 Task: Look for products from Miyoko's only.
Action: Mouse pressed left at (21, 94)
Screenshot: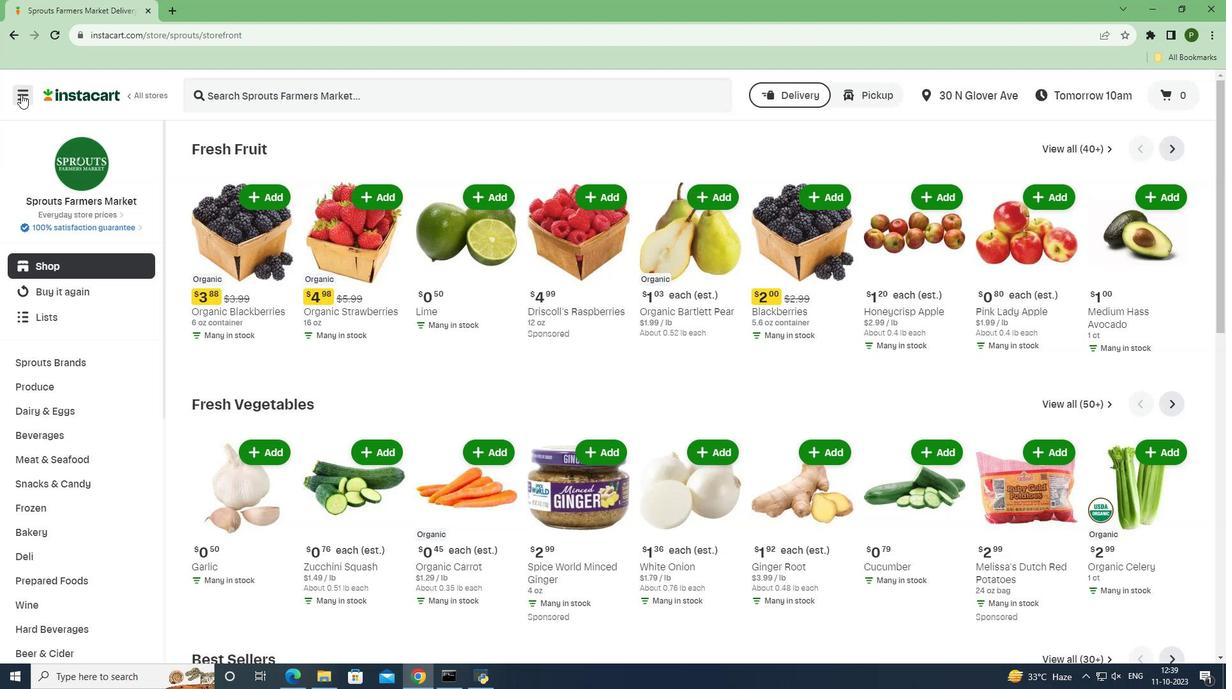 
Action: Mouse moved to (48, 335)
Screenshot: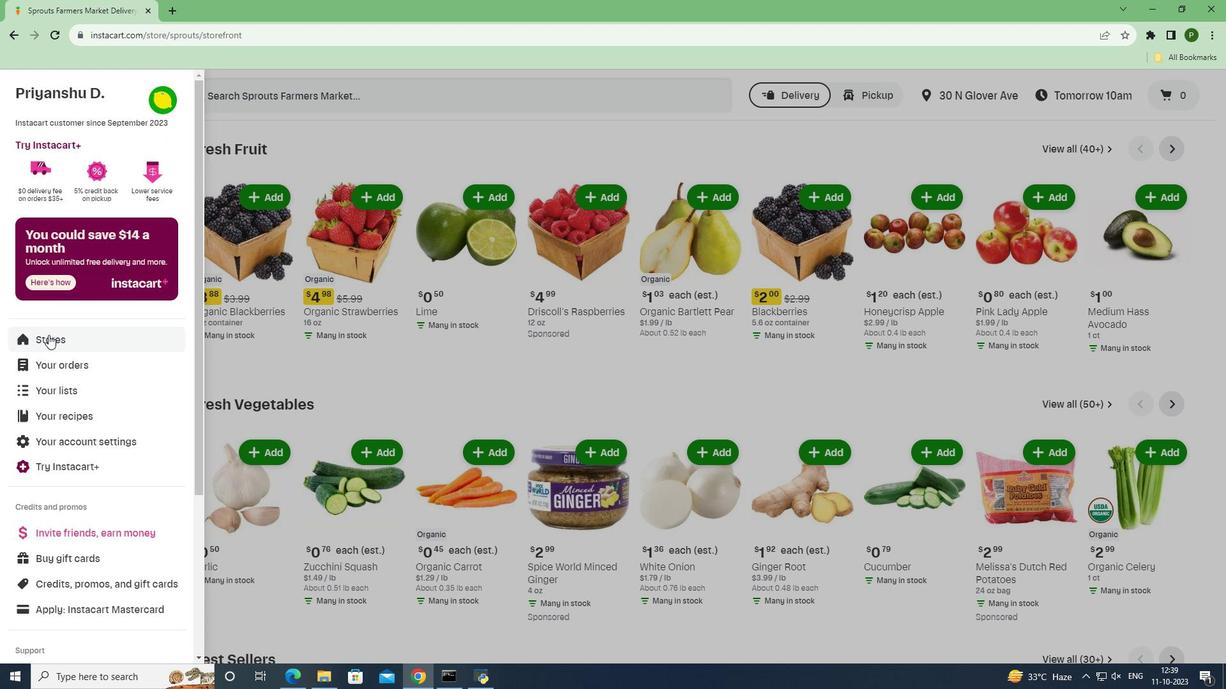 
Action: Mouse pressed left at (48, 335)
Screenshot: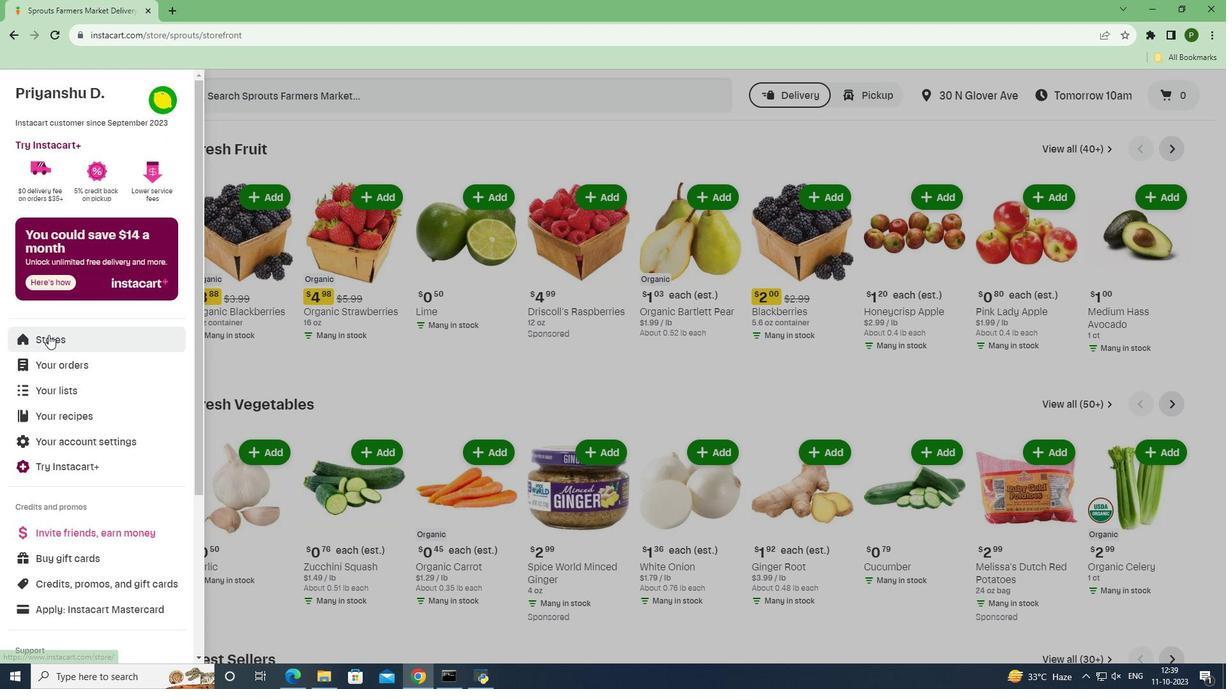 
Action: Mouse moved to (292, 146)
Screenshot: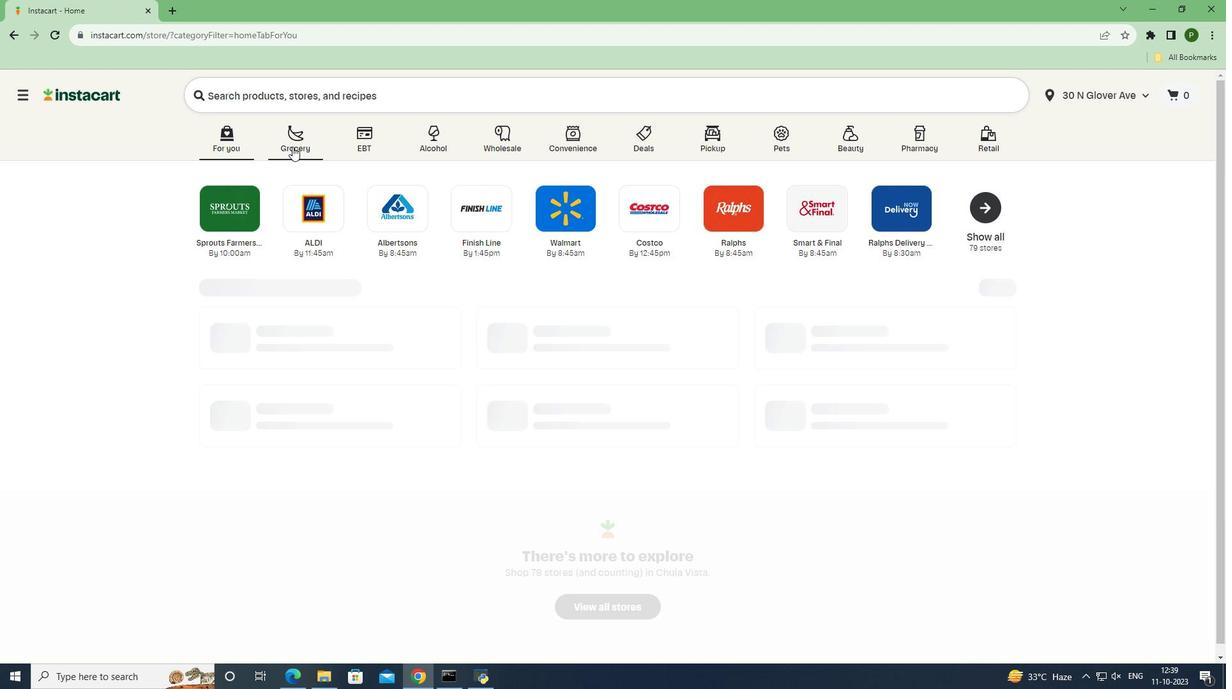 
Action: Mouse pressed left at (292, 146)
Screenshot: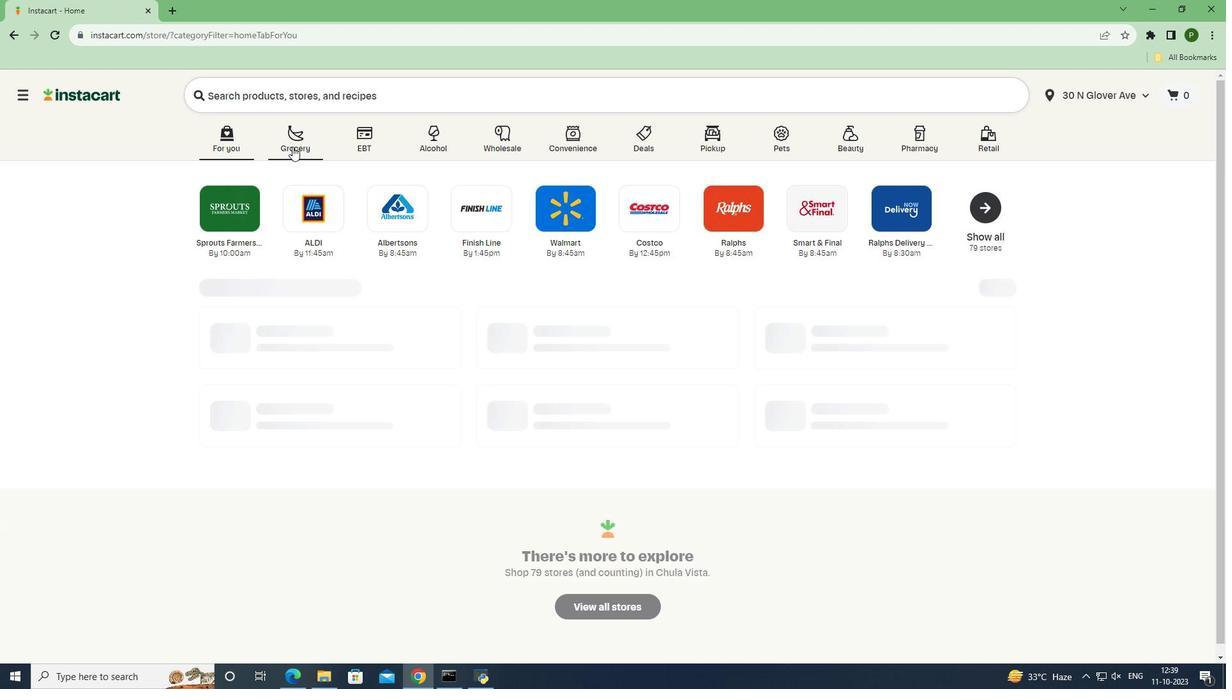 
Action: Mouse moved to (499, 302)
Screenshot: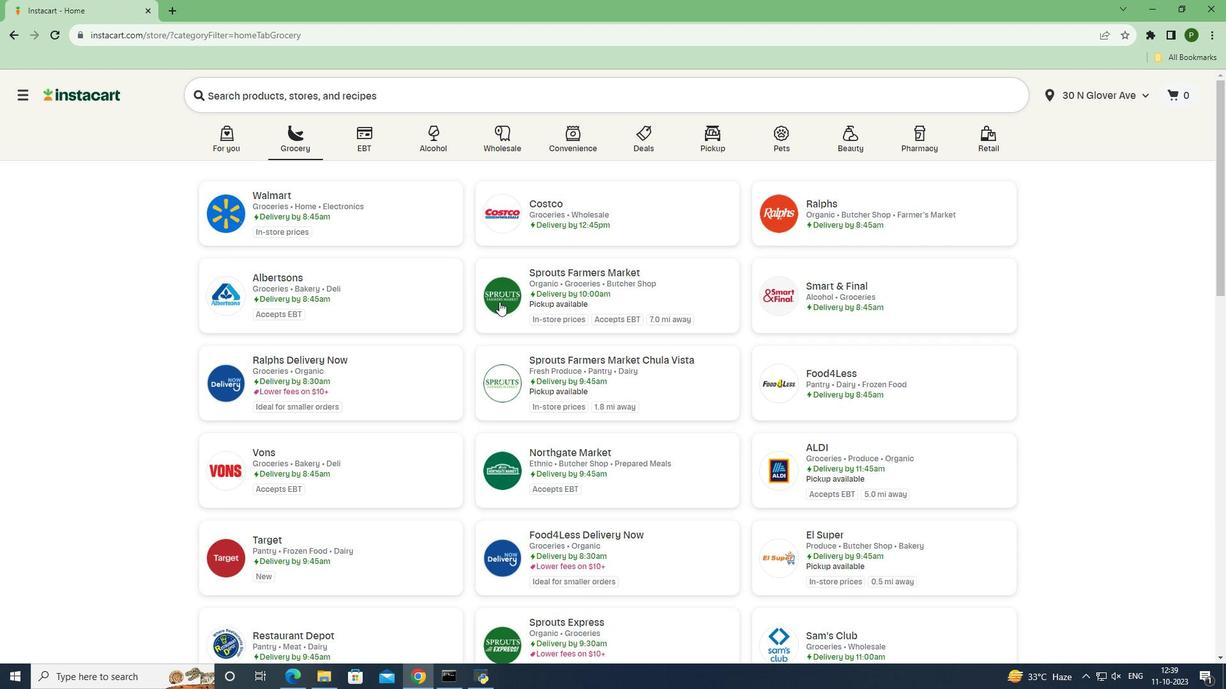 
Action: Mouse pressed left at (499, 302)
Screenshot: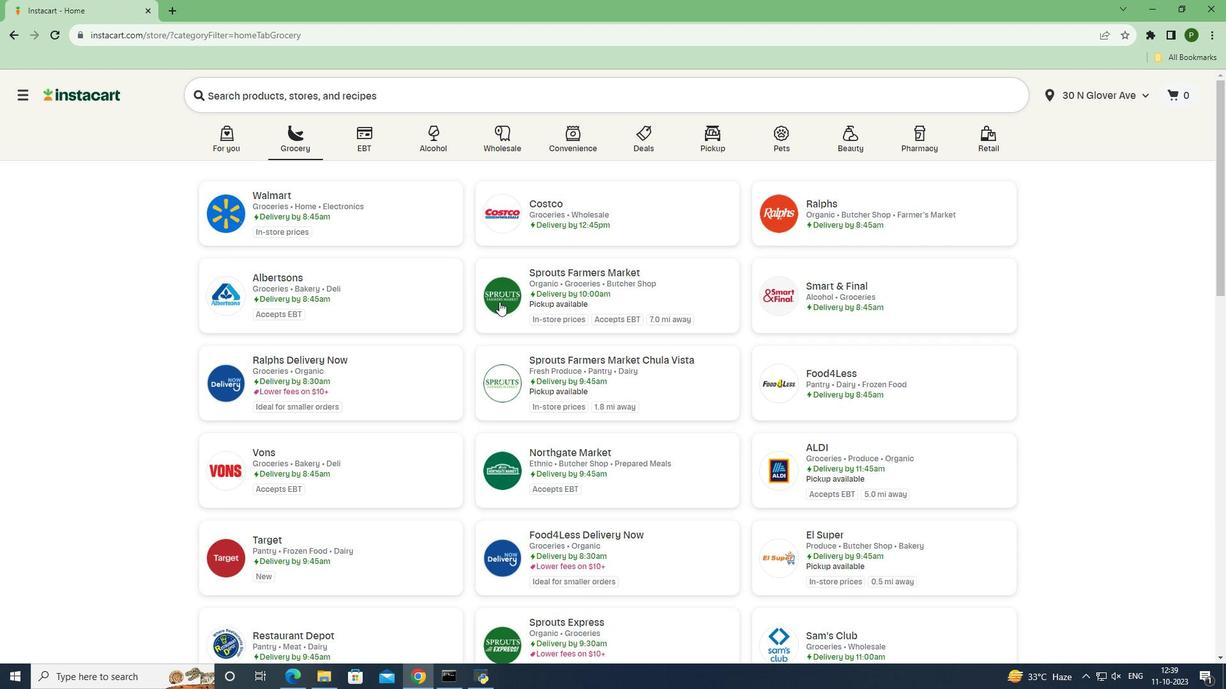 
Action: Mouse moved to (90, 415)
Screenshot: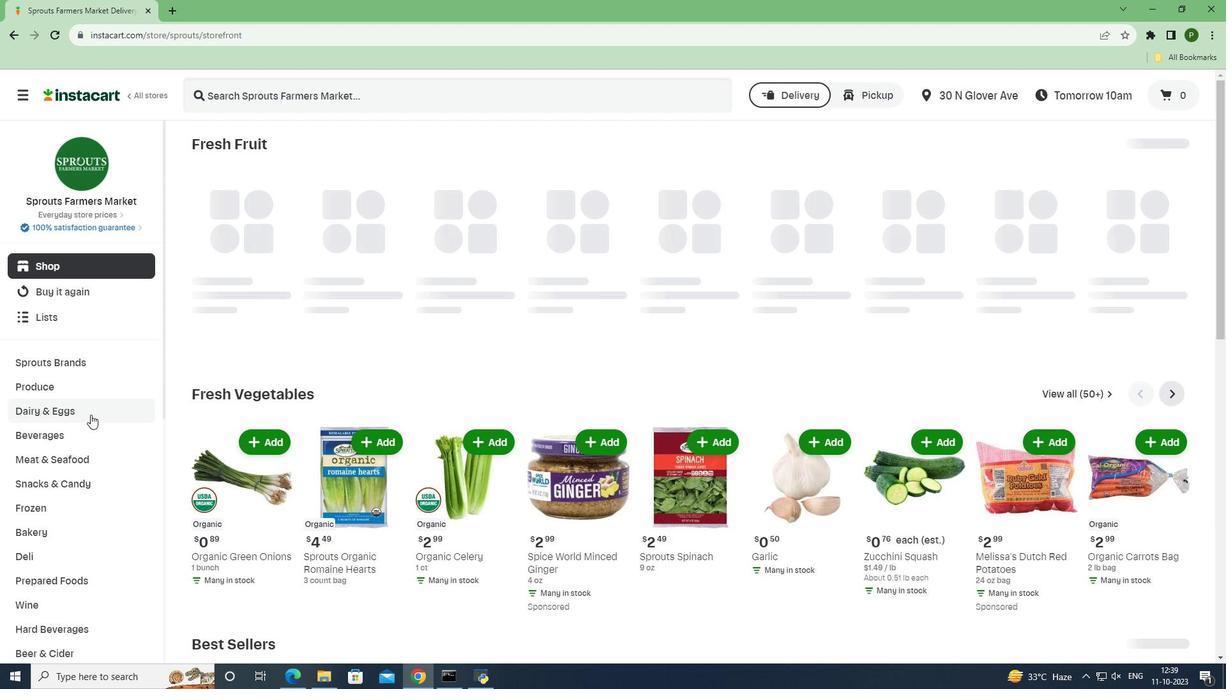
Action: Mouse pressed left at (90, 415)
Screenshot: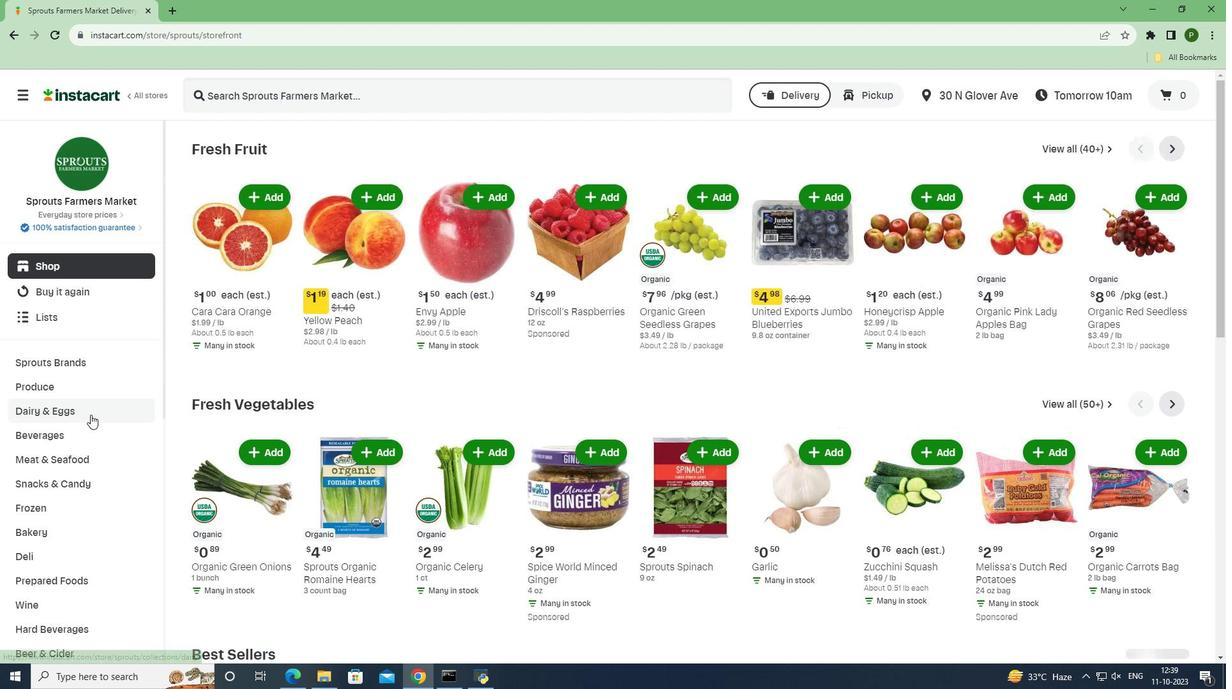 
Action: Mouse moved to (62, 531)
Screenshot: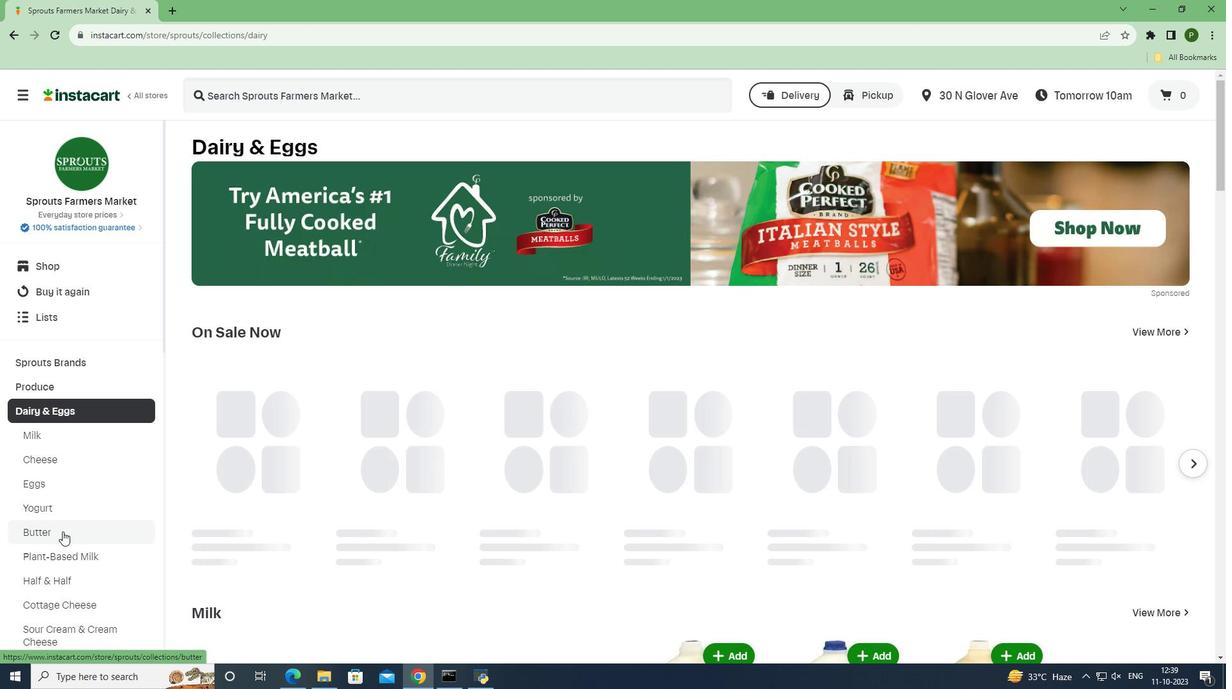 
Action: Mouse pressed left at (62, 531)
Screenshot: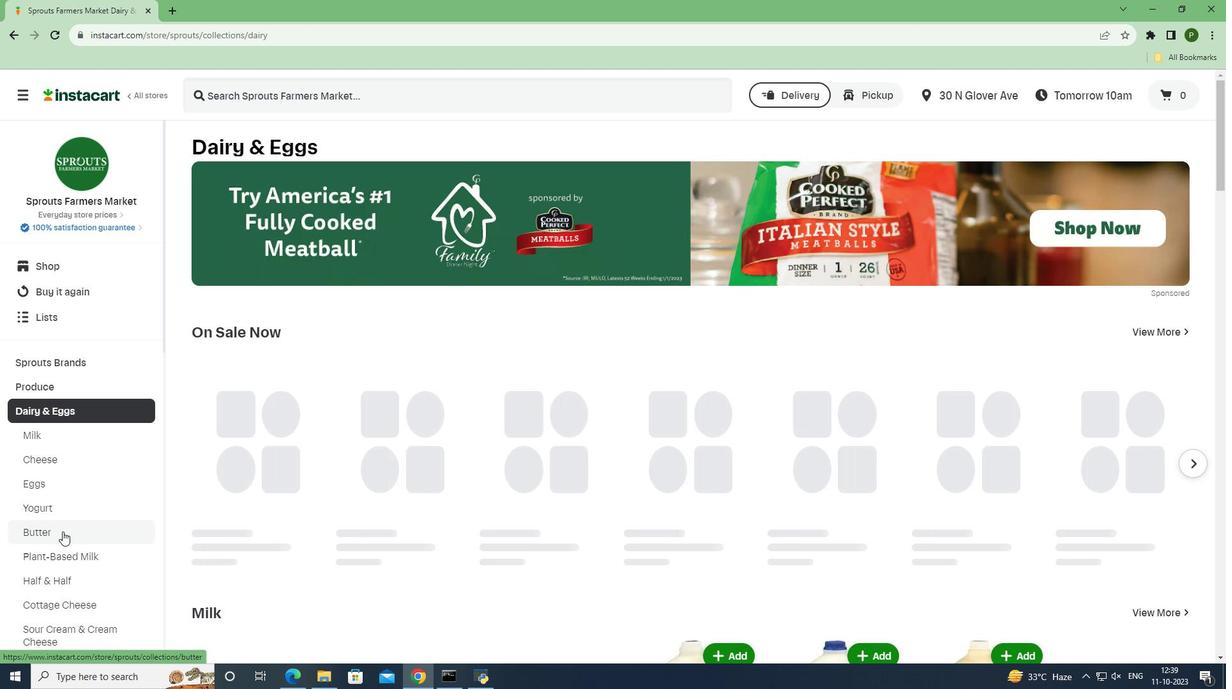 
Action: Mouse moved to (397, 318)
Screenshot: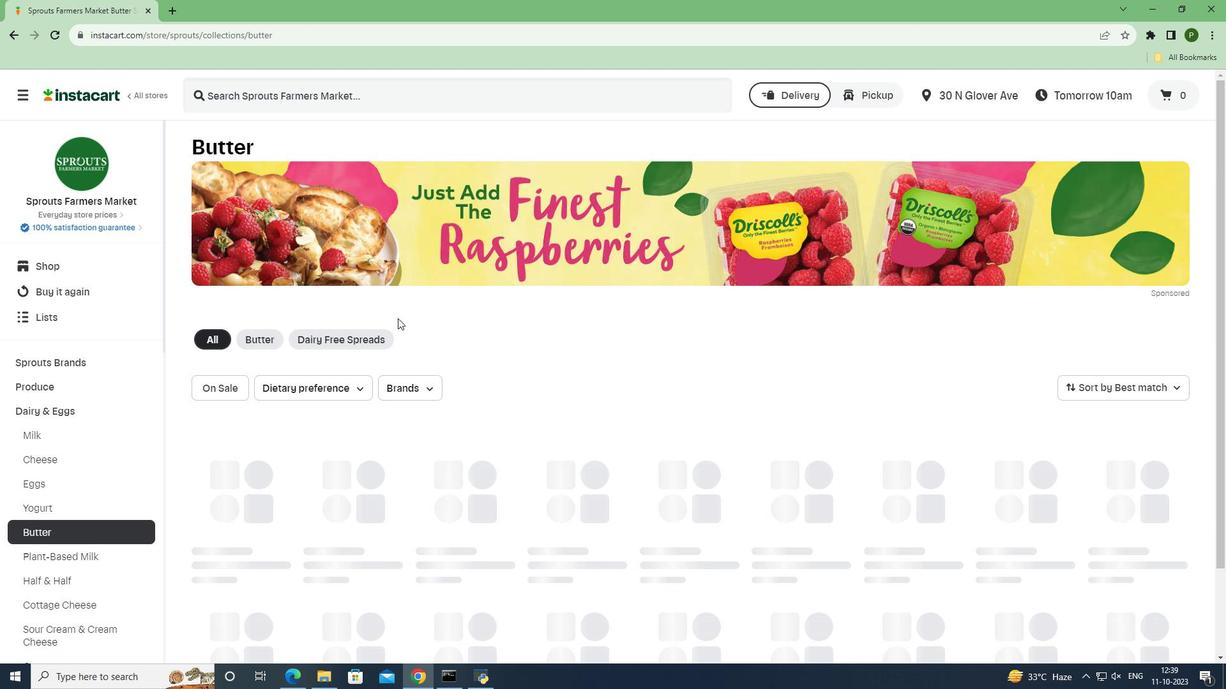 
Action: Mouse scrolled (397, 318) with delta (0, 0)
Screenshot: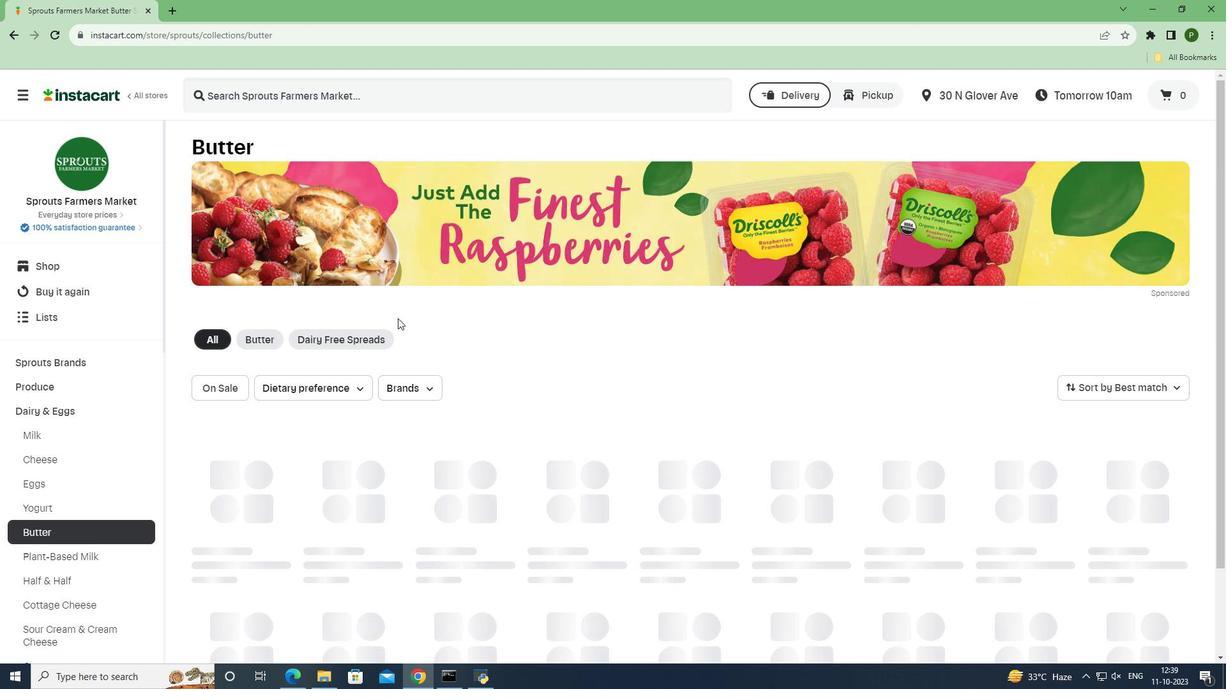 
Action: Mouse scrolled (397, 318) with delta (0, 0)
Screenshot: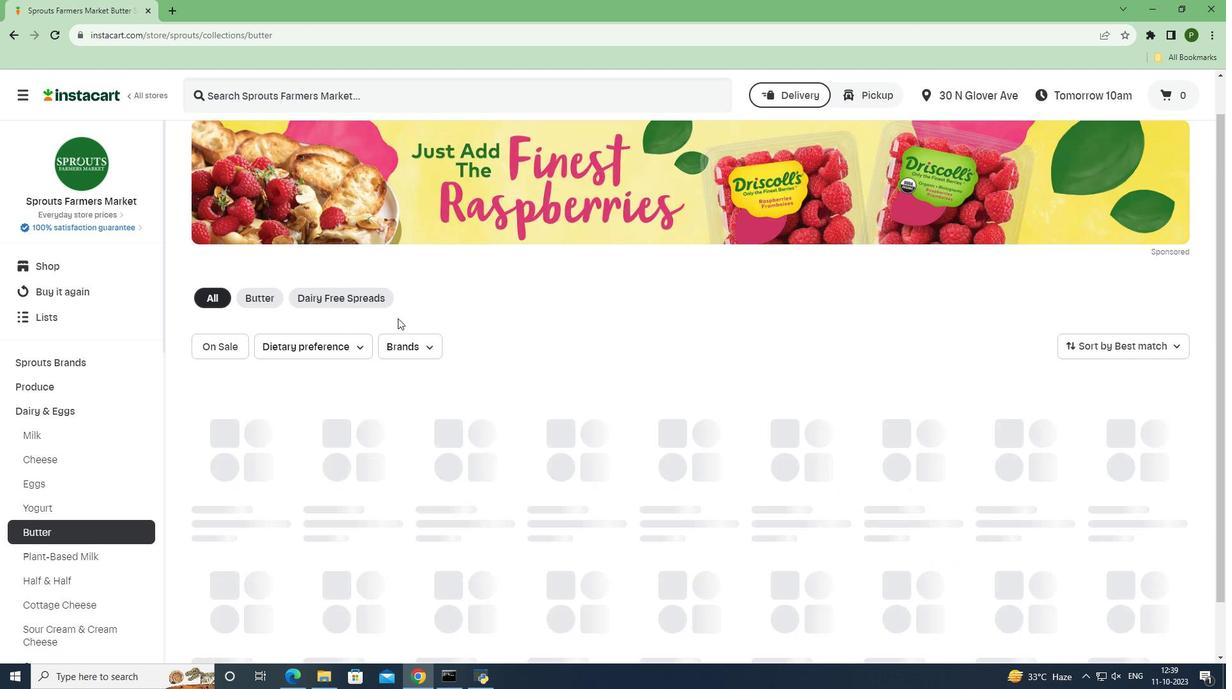 
Action: Mouse scrolled (397, 318) with delta (0, 0)
Screenshot: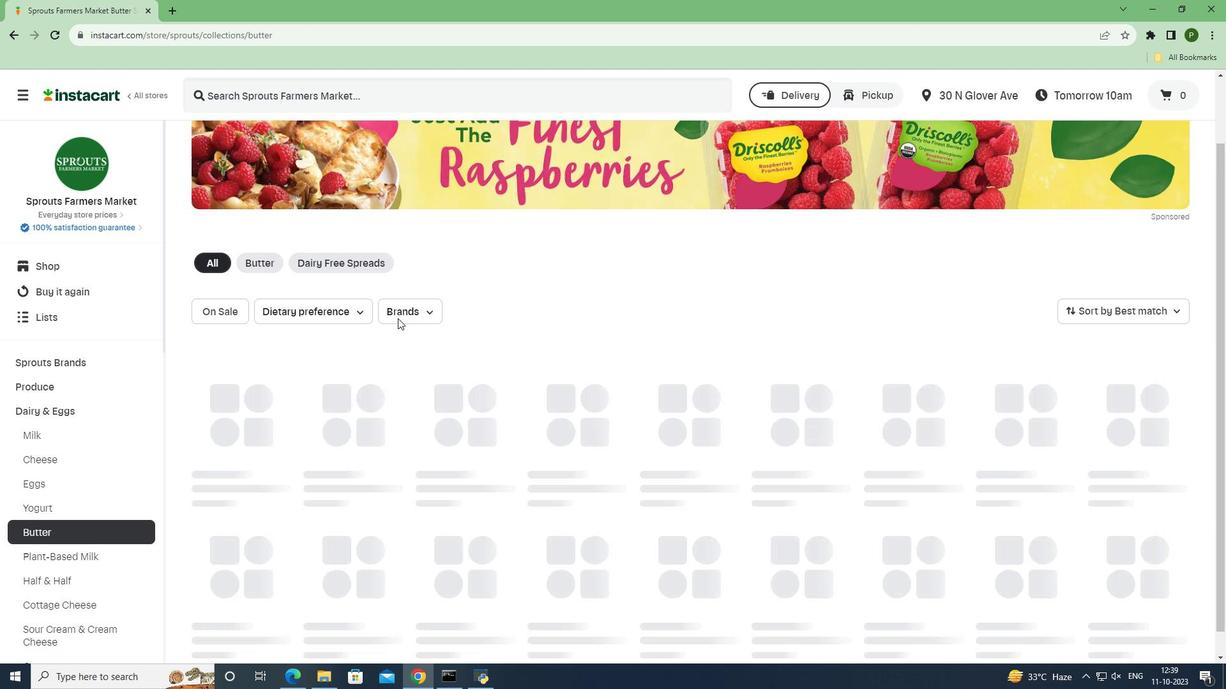 
Action: Mouse moved to (428, 286)
Screenshot: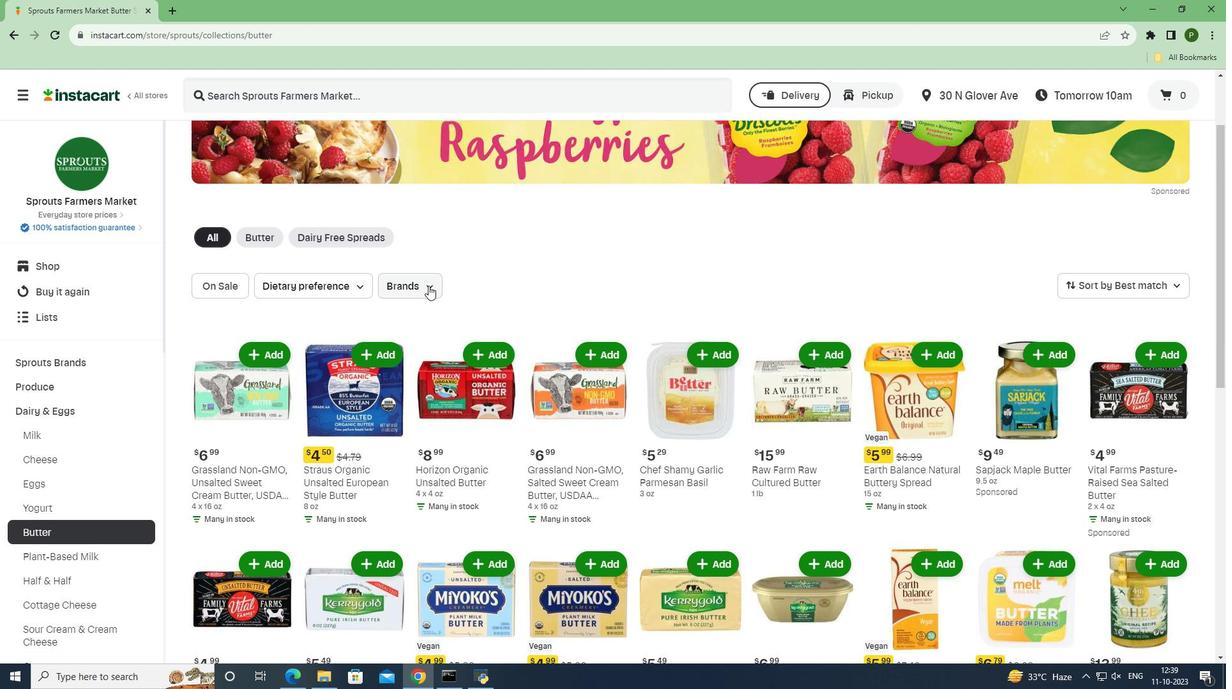 
Action: Mouse pressed left at (428, 286)
Screenshot: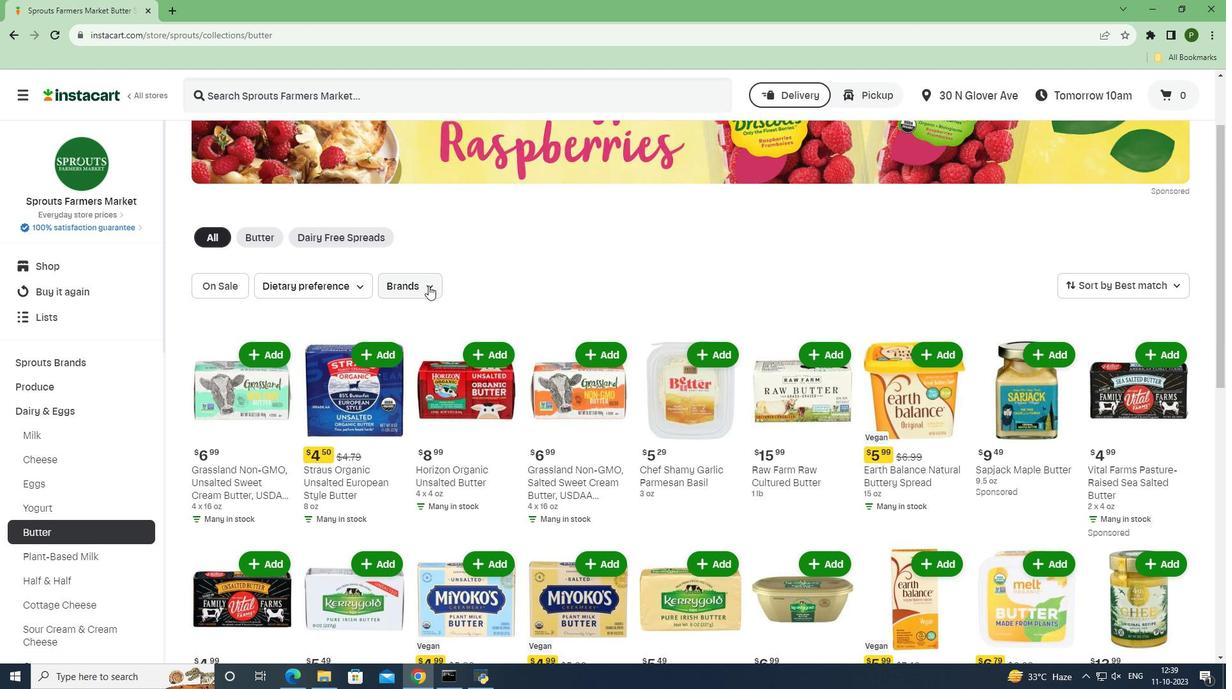 
Action: Mouse moved to (465, 339)
Screenshot: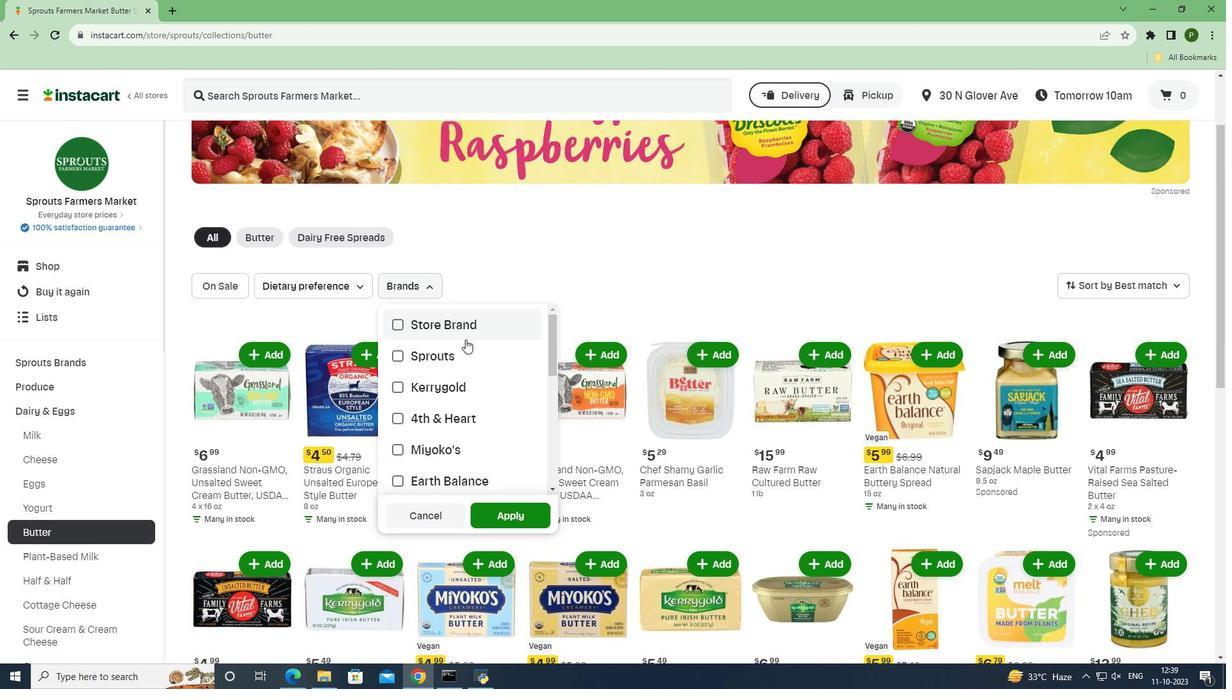 
Action: Mouse scrolled (465, 339) with delta (0, 0)
Screenshot: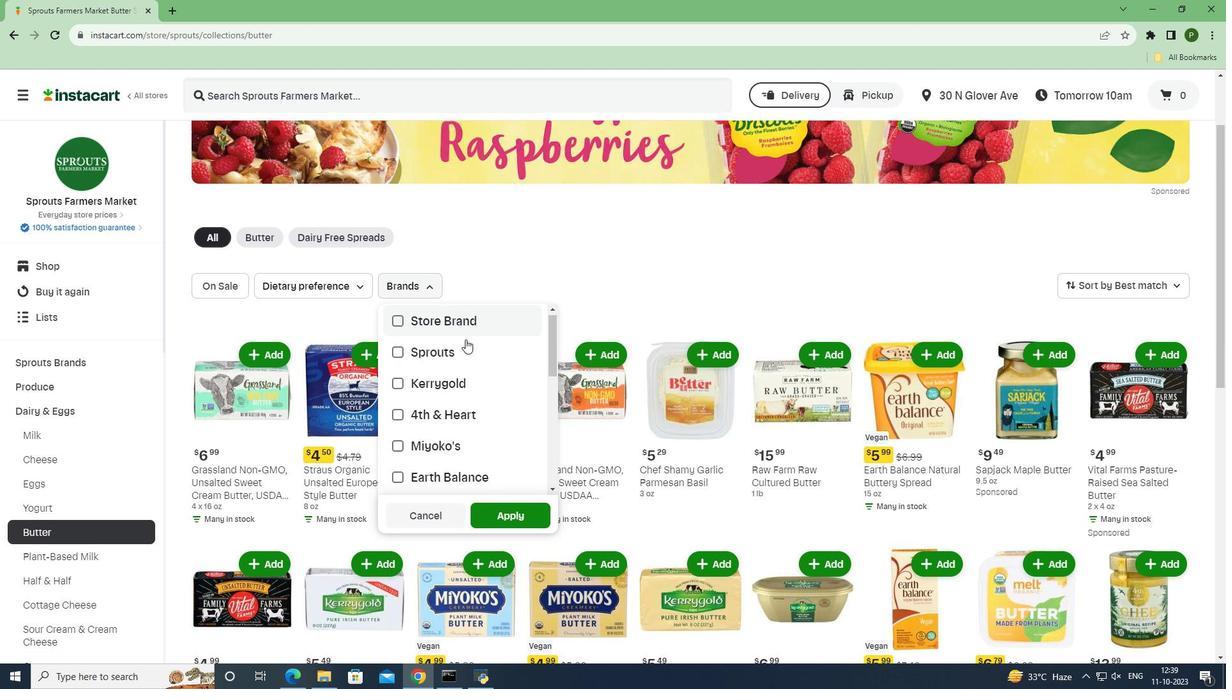 
Action: Mouse moved to (448, 381)
Screenshot: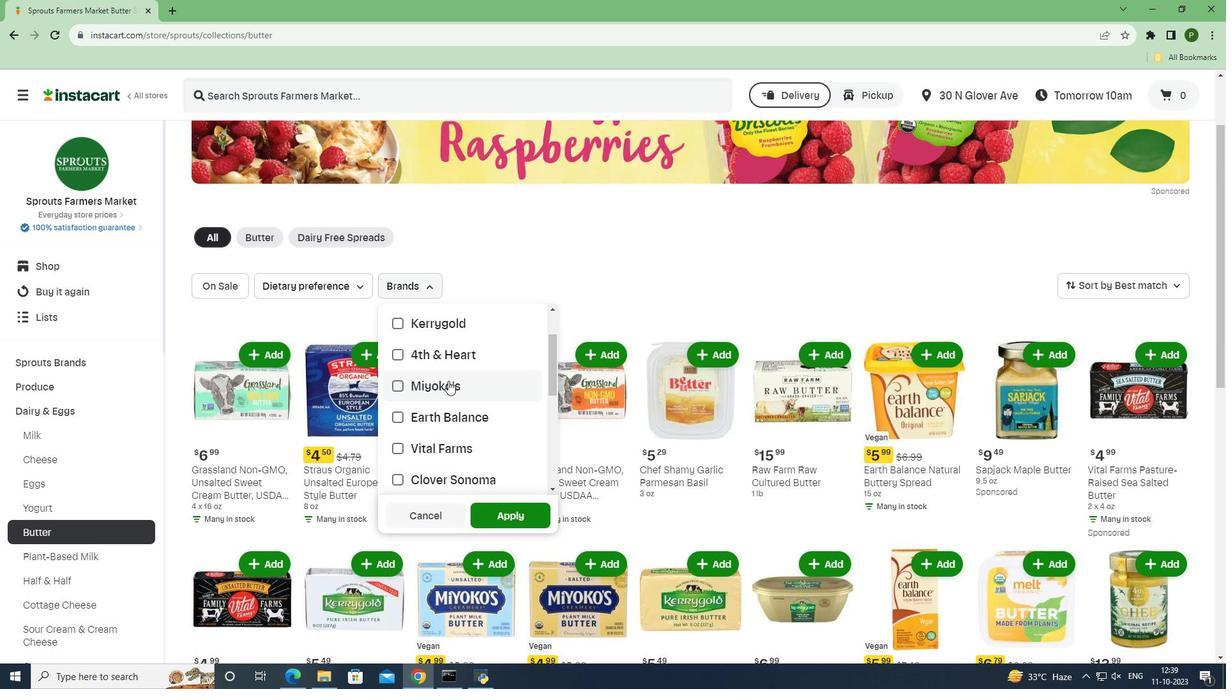 
Action: Mouse pressed left at (448, 381)
Screenshot: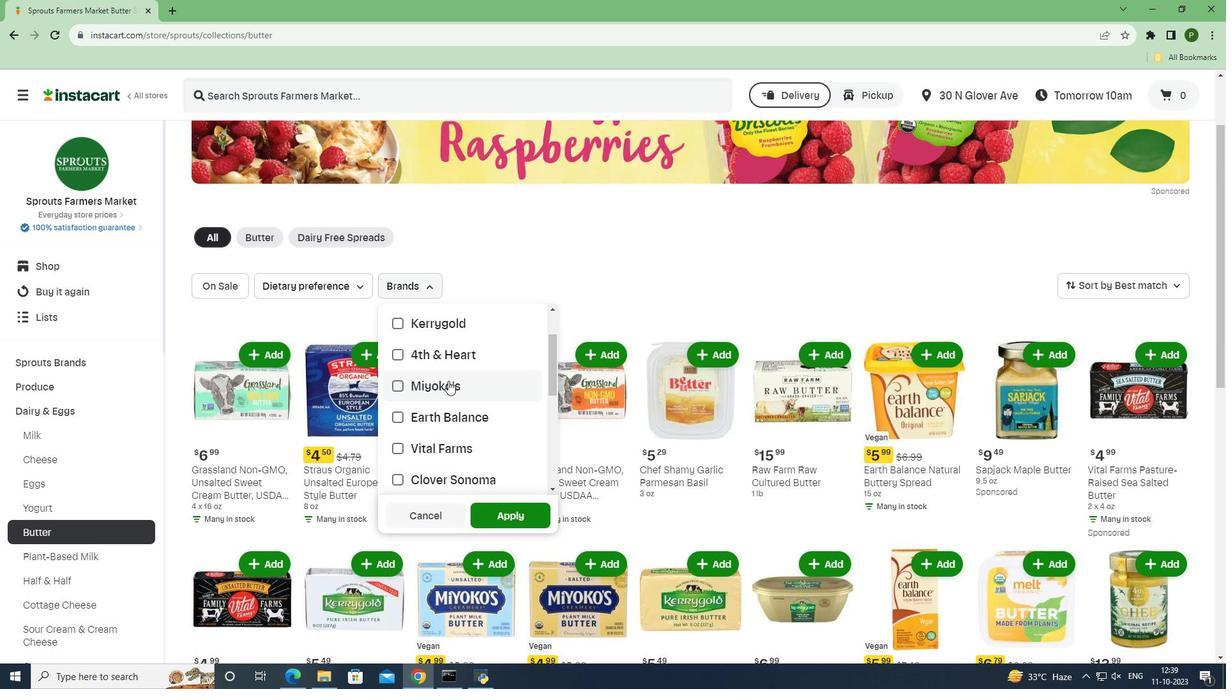 
Action: Mouse moved to (497, 512)
Screenshot: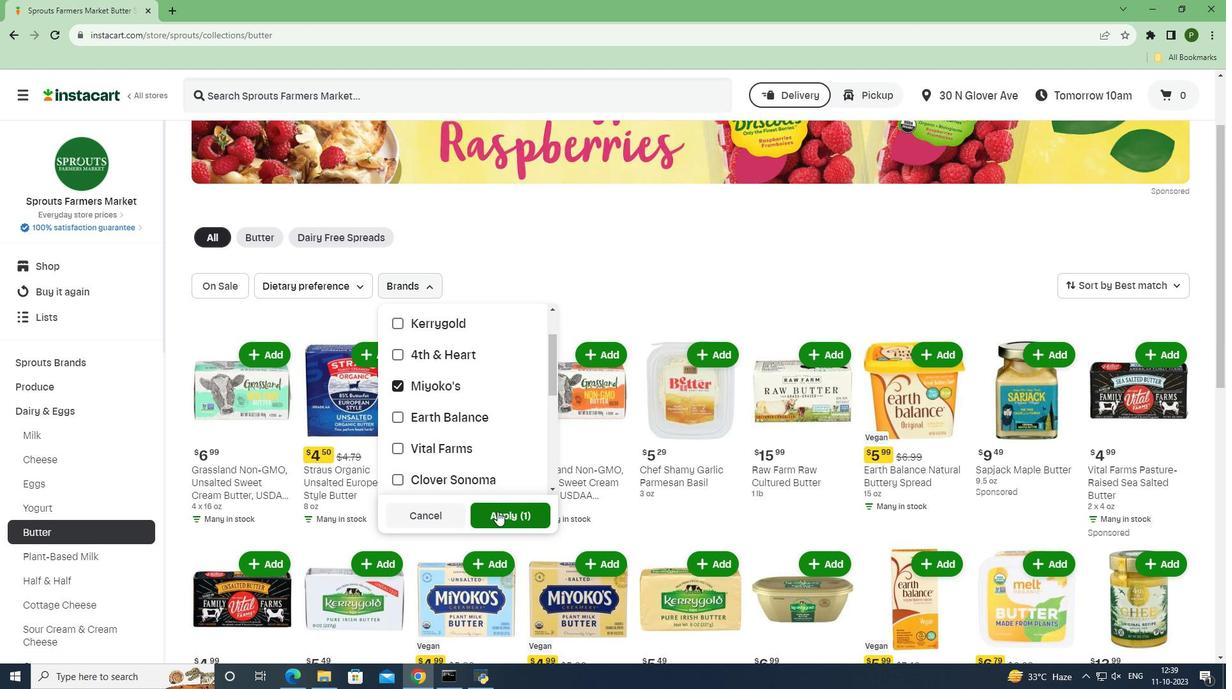 
Action: Mouse pressed left at (497, 512)
Screenshot: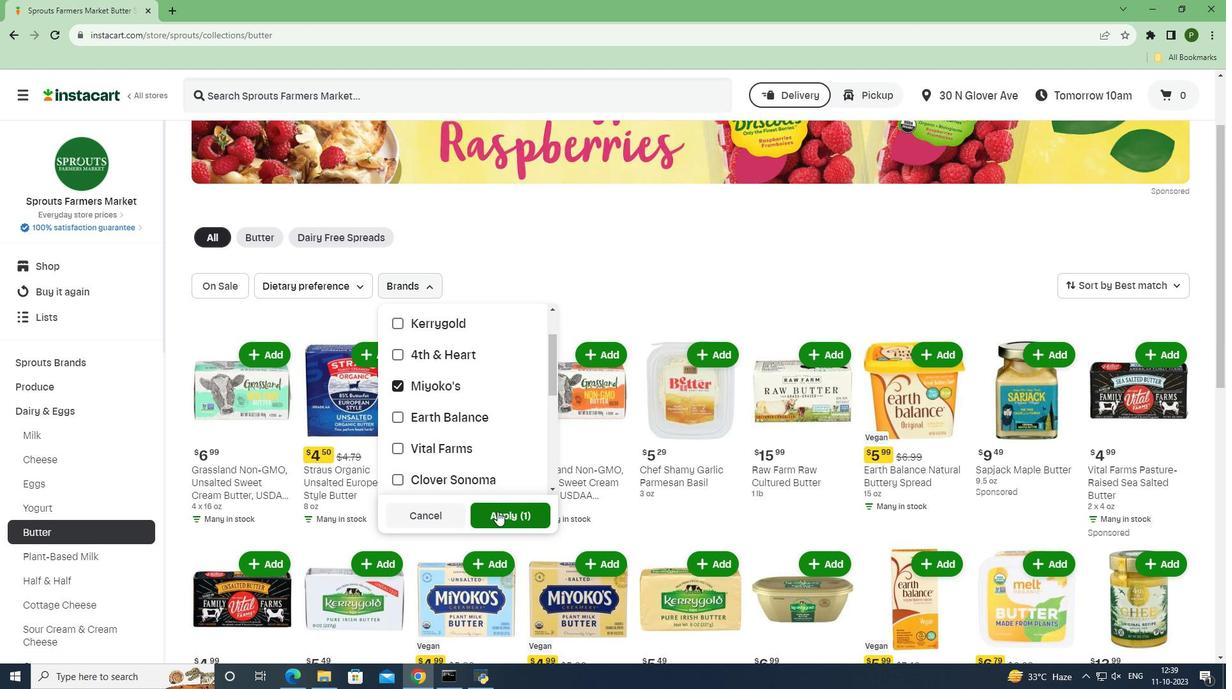 
Action: Mouse moved to (555, 461)
Screenshot: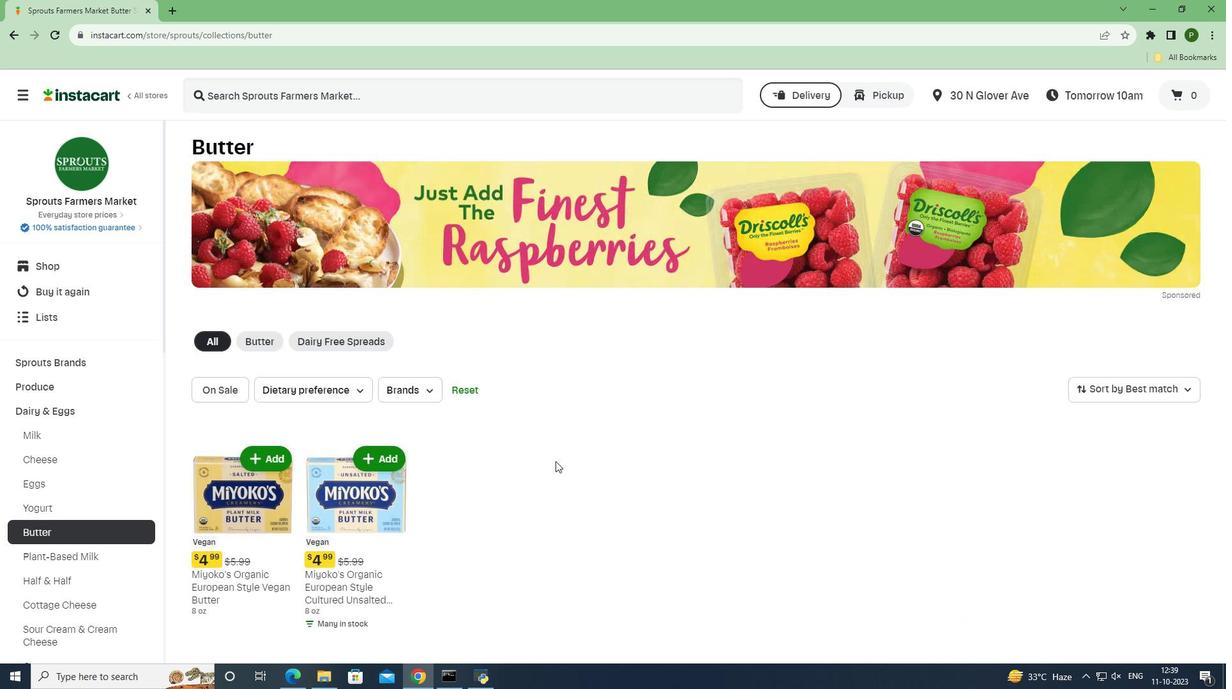 
